 Task: Create a due date automation trigger when advanced on, on the tuesday of the week a card is due add dates not due today at 11:00 AM.
Action: Mouse moved to (1069, 82)
Screenshot: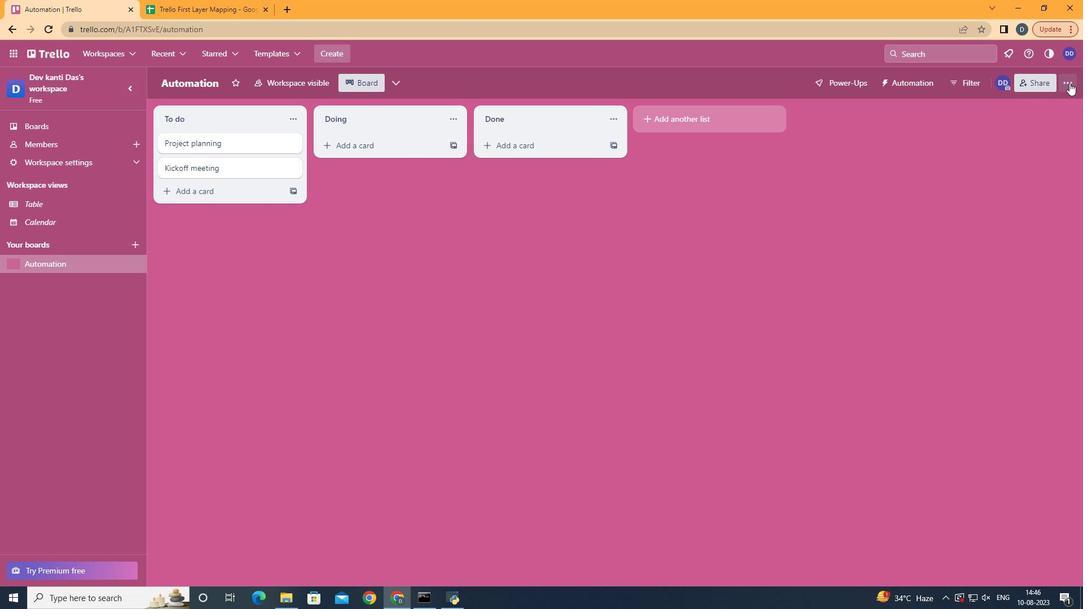 
Action: Mouse pressed left at (1069, 82)
Screenshot: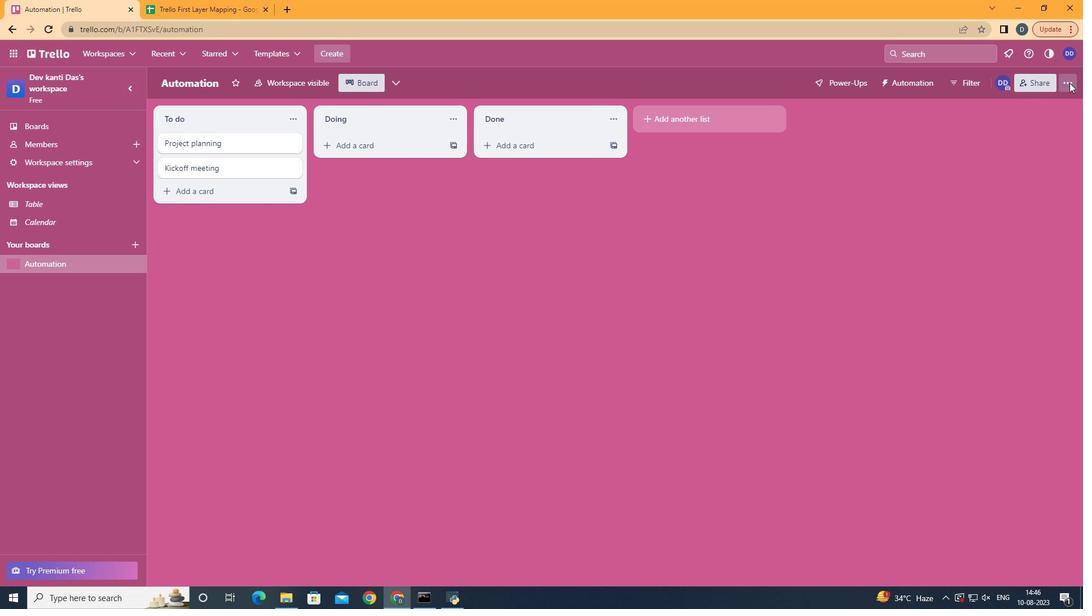 
Action: Mouse moved to (986, 240)
Screenshot: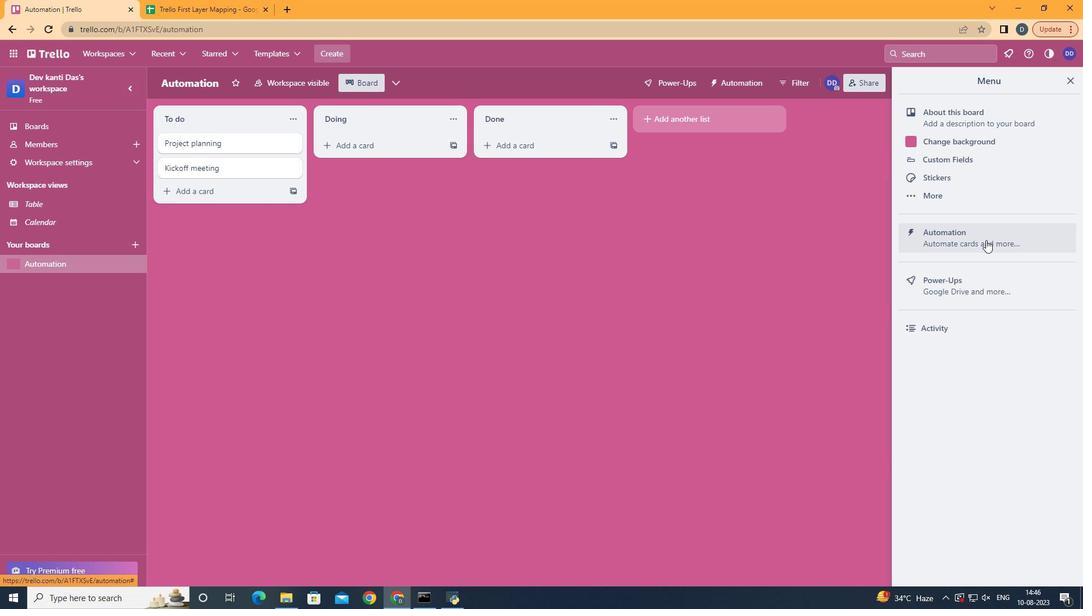 
Action: Mouse pressed left at (986, 240)
Screenshot: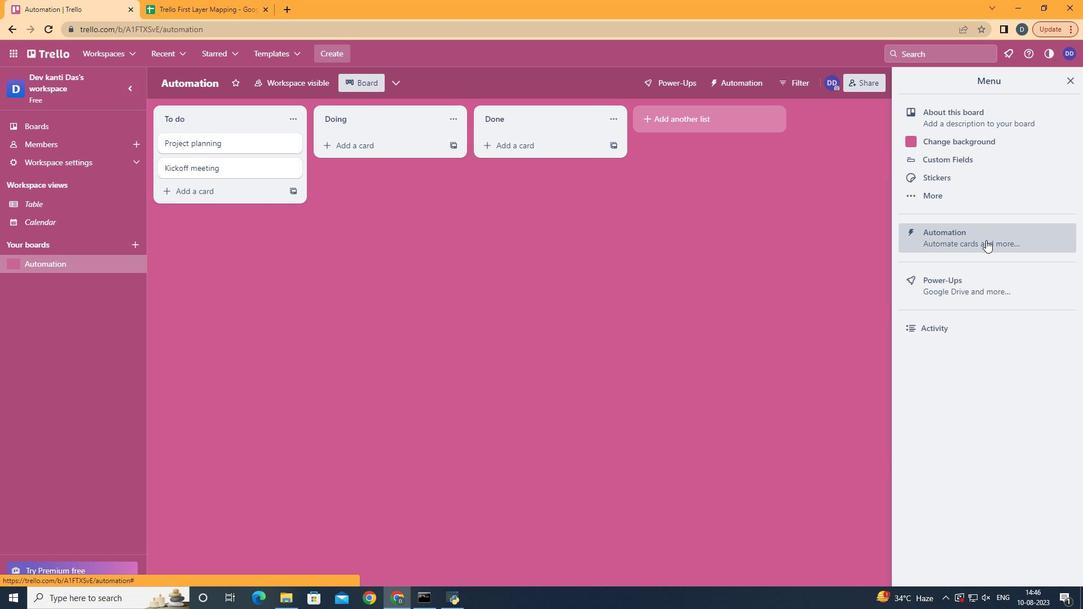 
Action: Mouse moved to (197, 229)
Screenshot: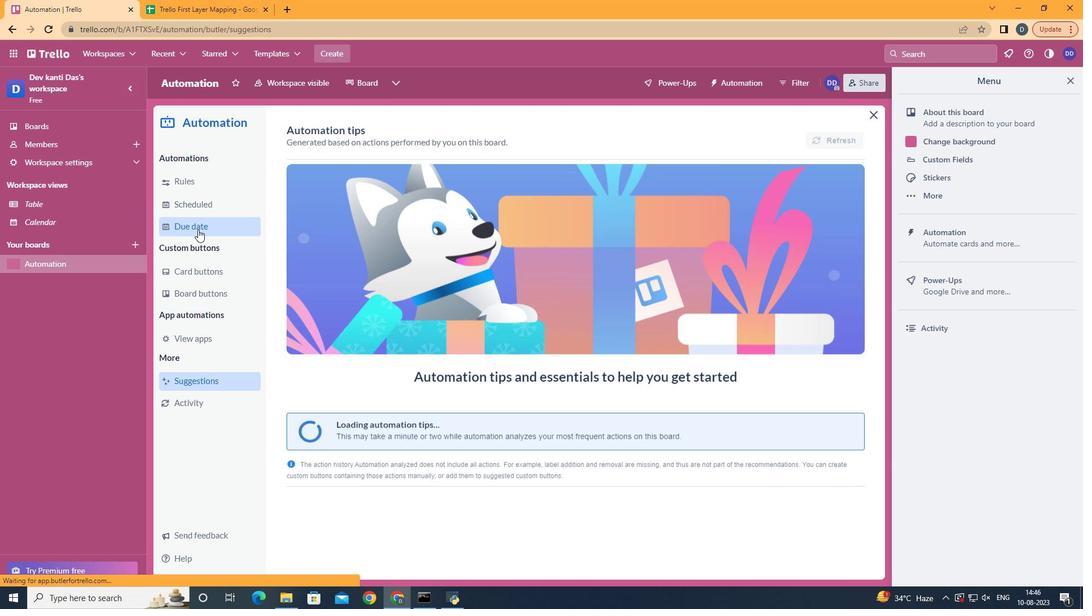 
Action: Mouse pressed left at (197, 229)
Screenshot: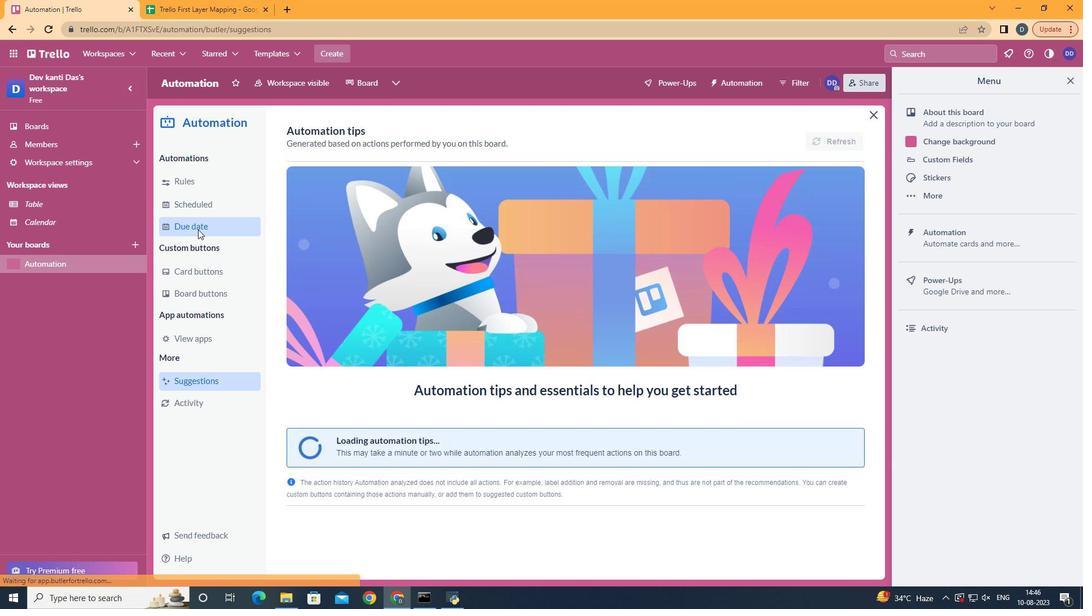 
Action: Mouse moved to (788, 133)
Screenshot: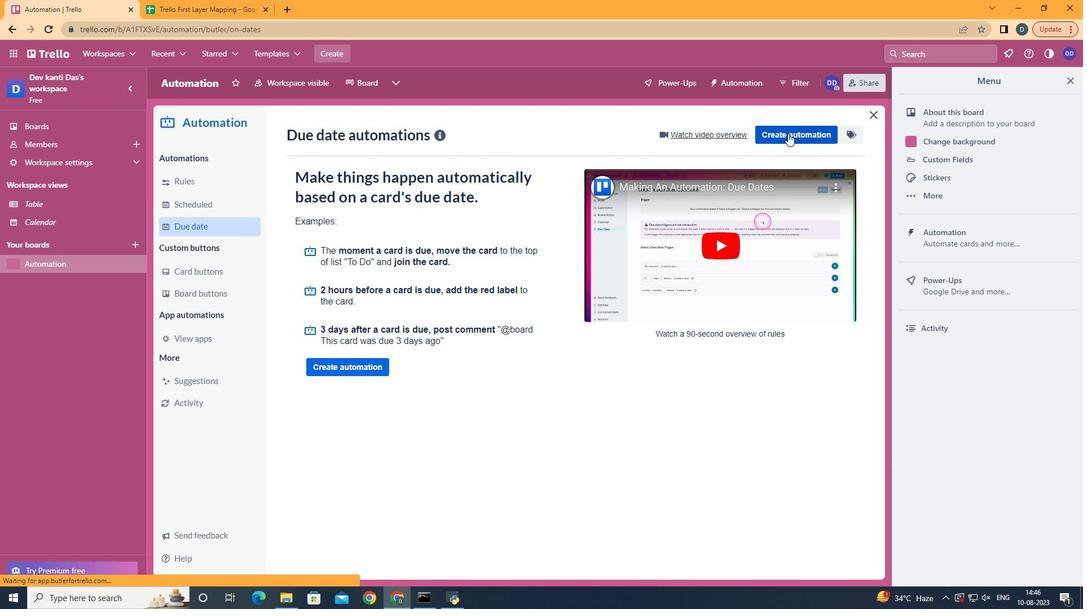 
Action: Mouse pressed left at (788, 133)
Screenshot: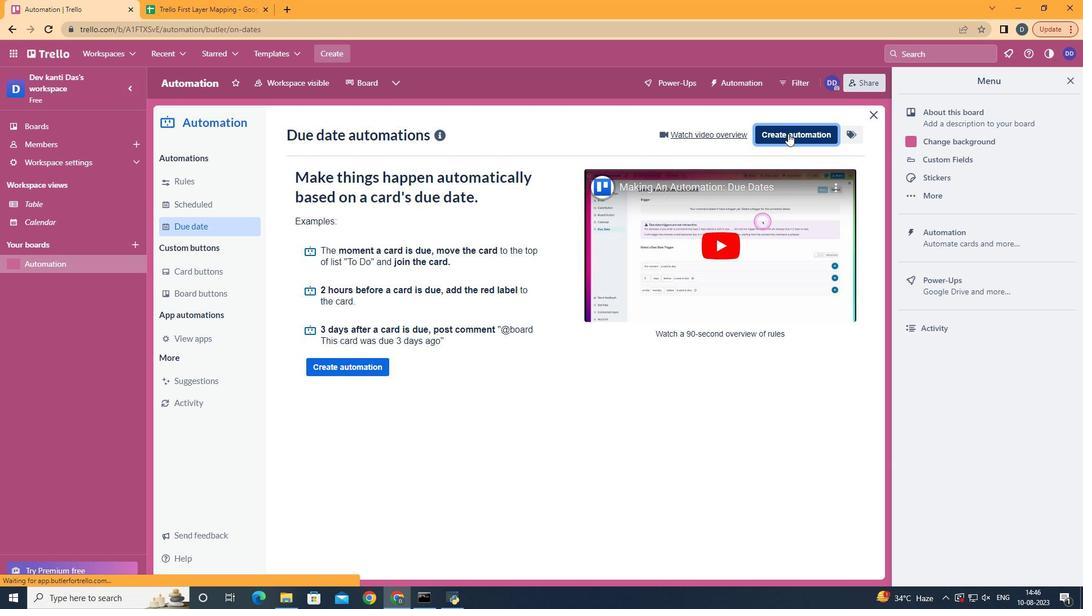 
Action: Mouse moved to (576, 239)
Screenshot: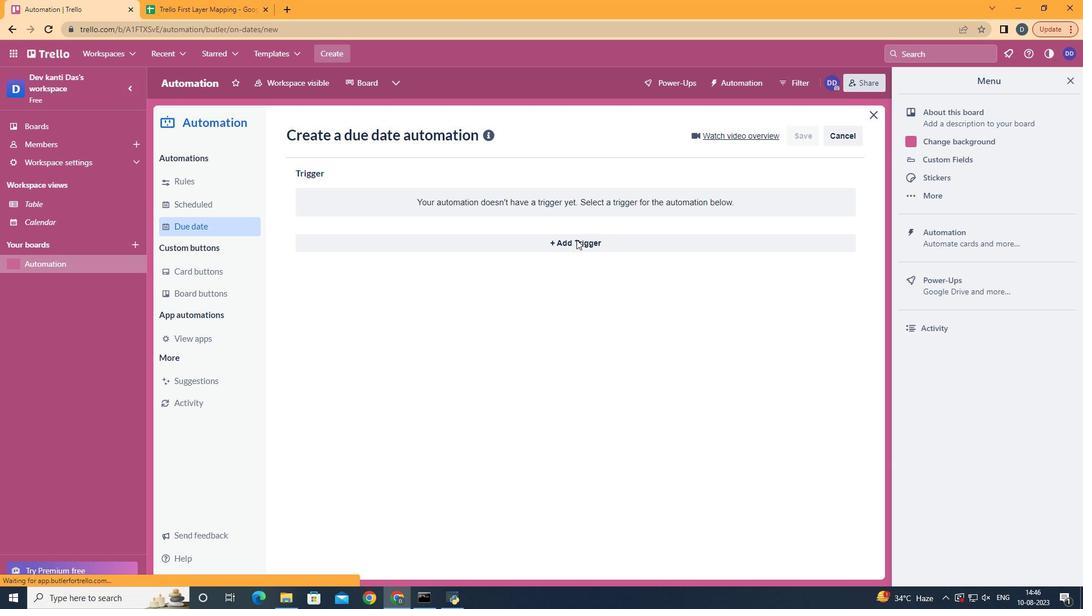 
Action: Mouse pressed left at (576, 239)
Screenshot: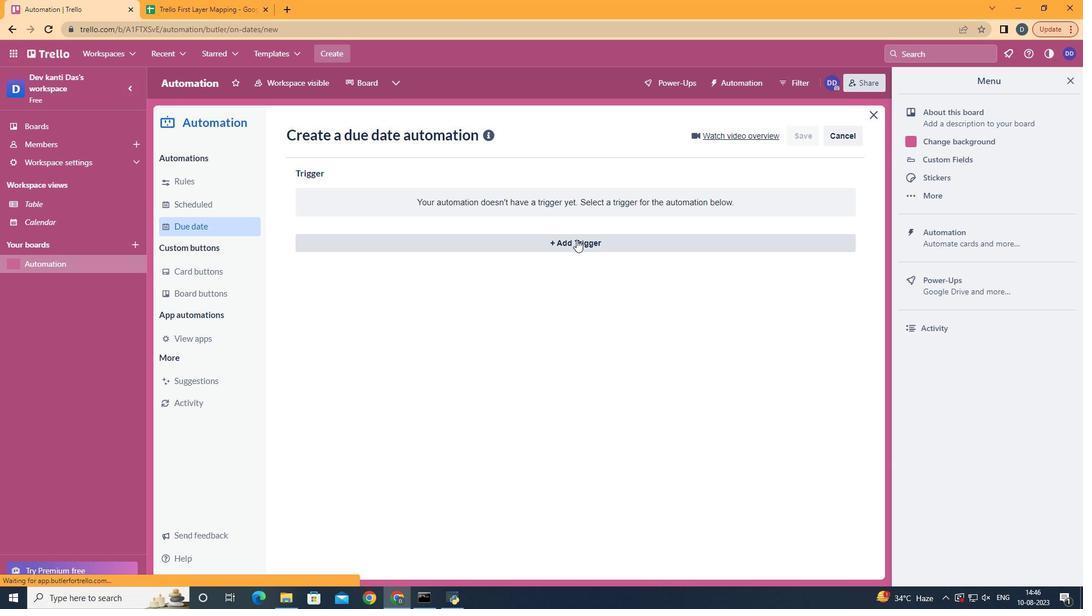 
Action: Mouse moved to (367, 317)
Screenshot: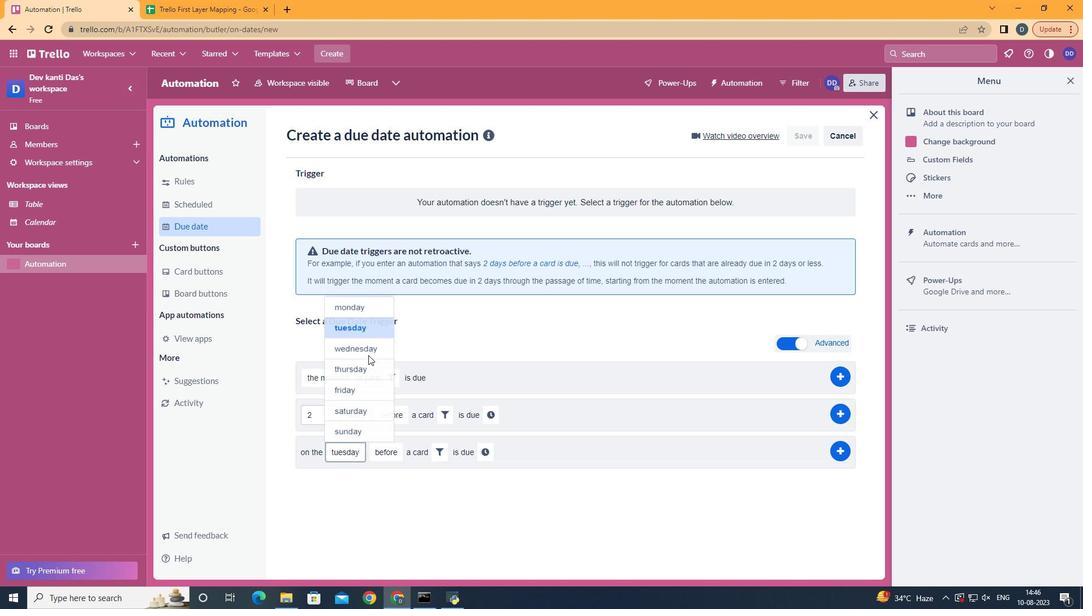 
Action: Mouse pressed left at (367, 317)
Screenshot: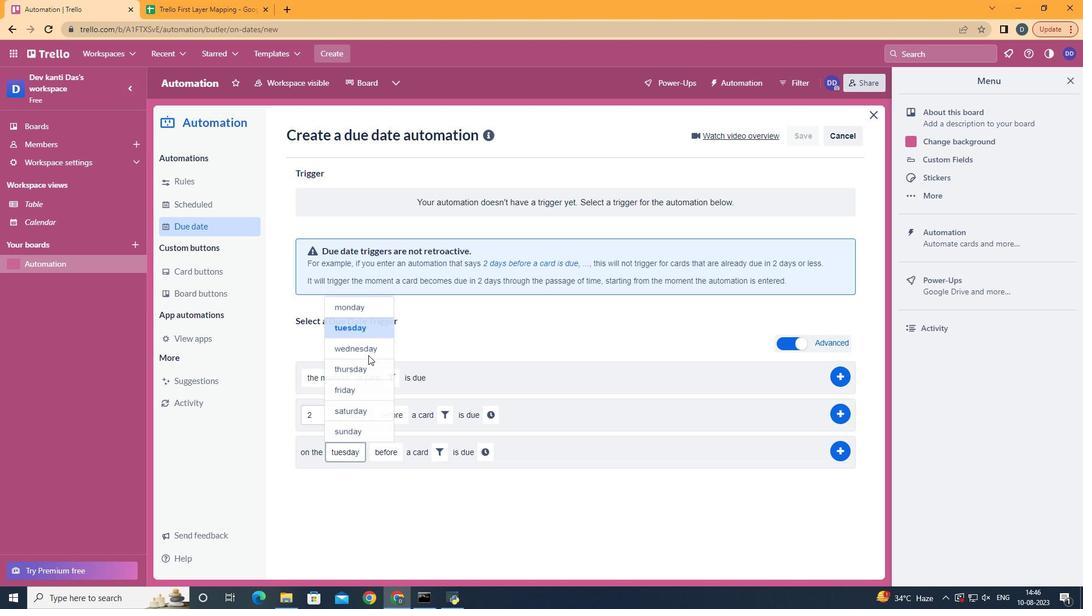 
Action: Mouse moved to (404, 515)
Screenshot: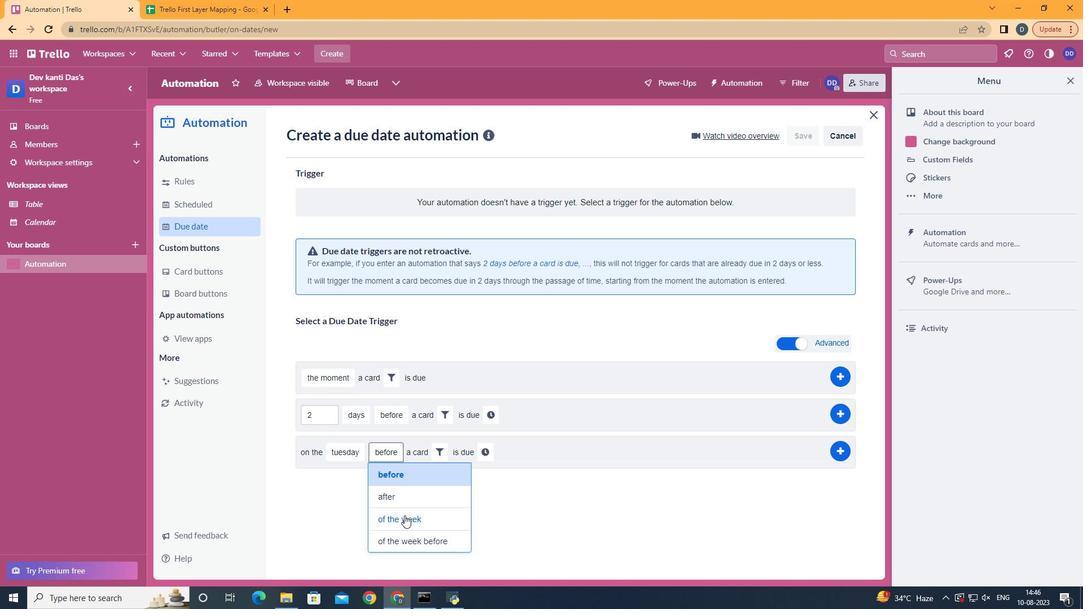 
Action: Mouse pressed left at (404, 515)
Screenshot: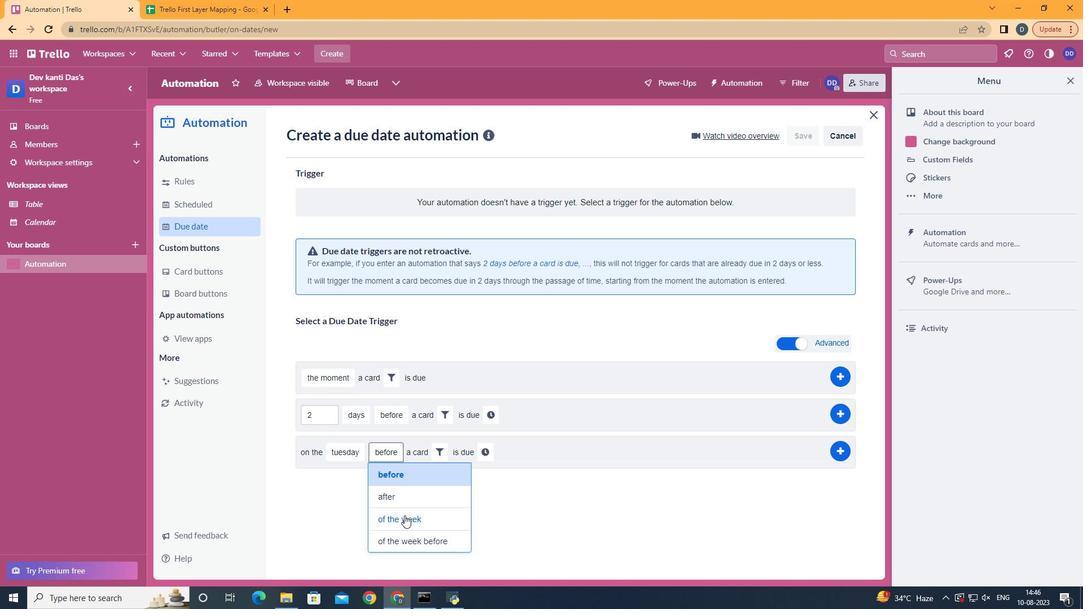 
Action: Mouse moved to (456, 456)
Screenshot: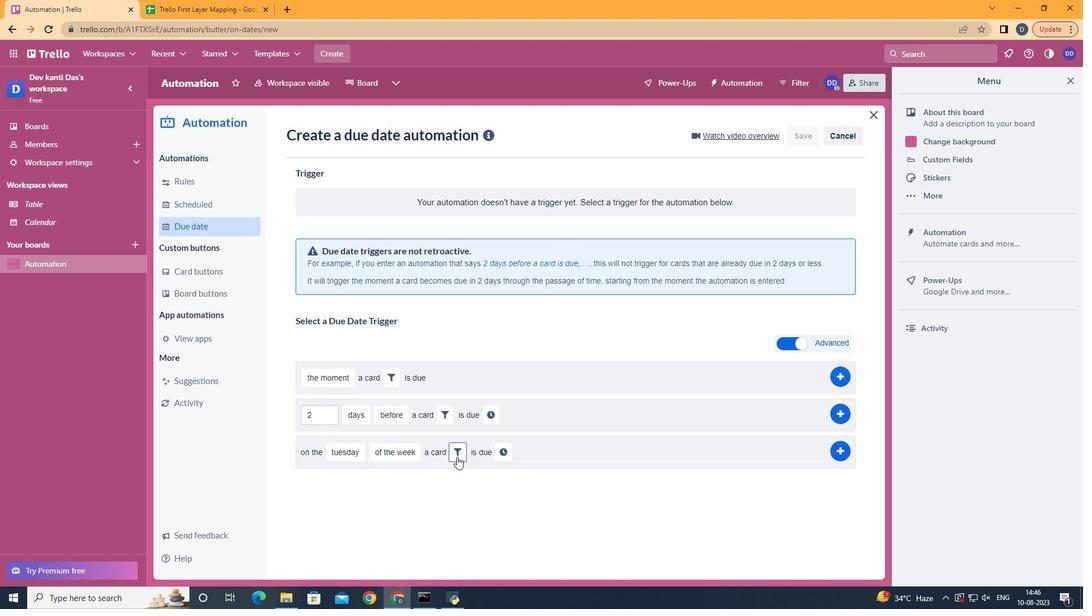 
Action: Mouse pressed left at (456, 456)
Screenshot: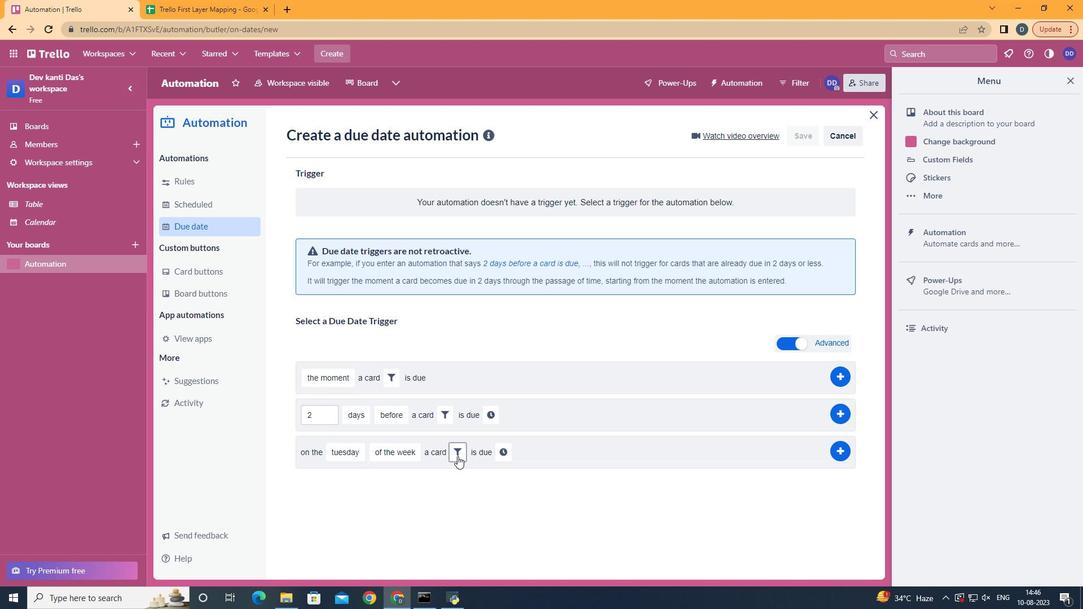 
Action: Mouse moved to (522, 486)
Screenshot: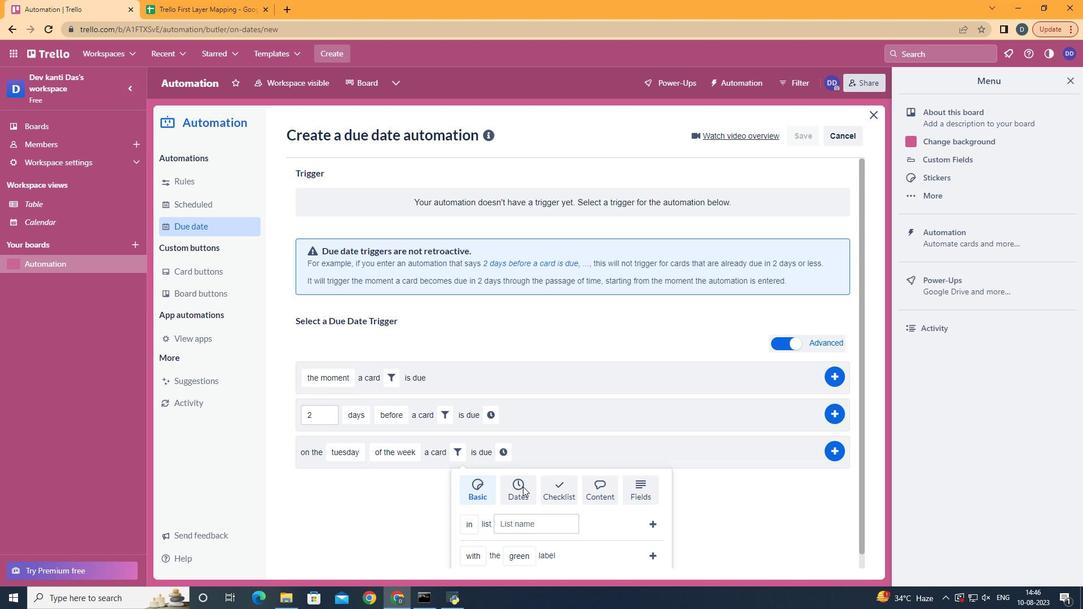 
Action: Mouse pressed left at (522, 486)
Screenshot: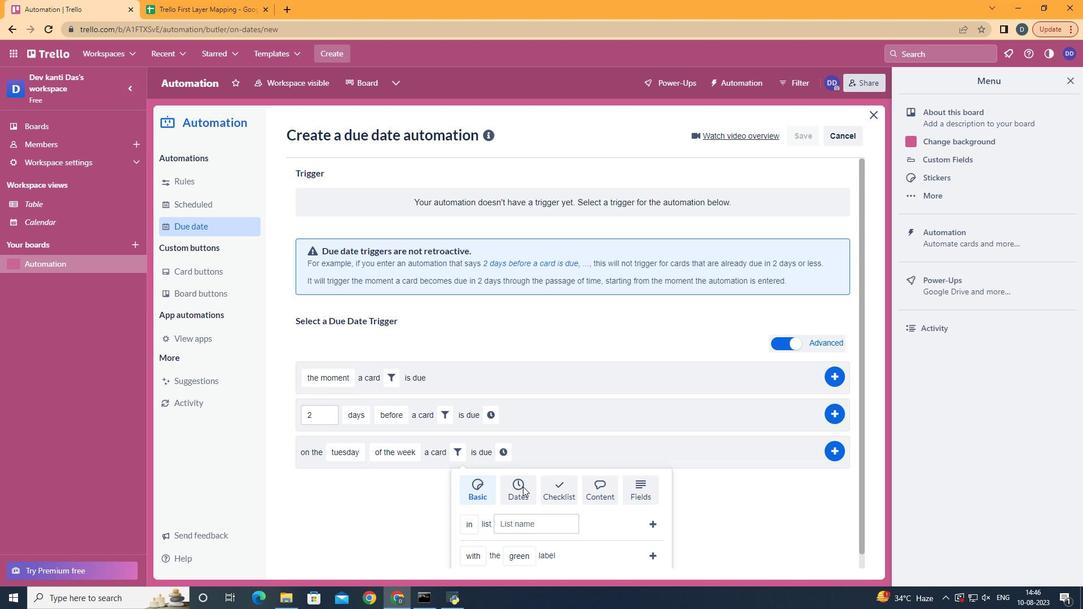 
Action: Mouse scrolled (522, 486) with delta (0, 0)
Screenshot: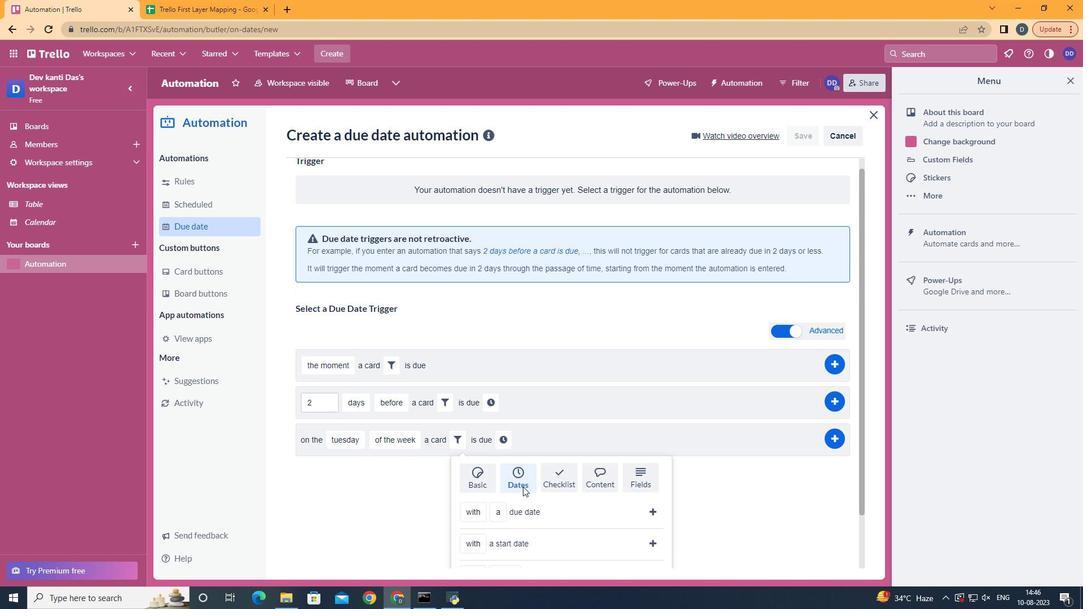 
Action: Mouse scrolled (522, 486) with delta (0, 0)
Screenshot: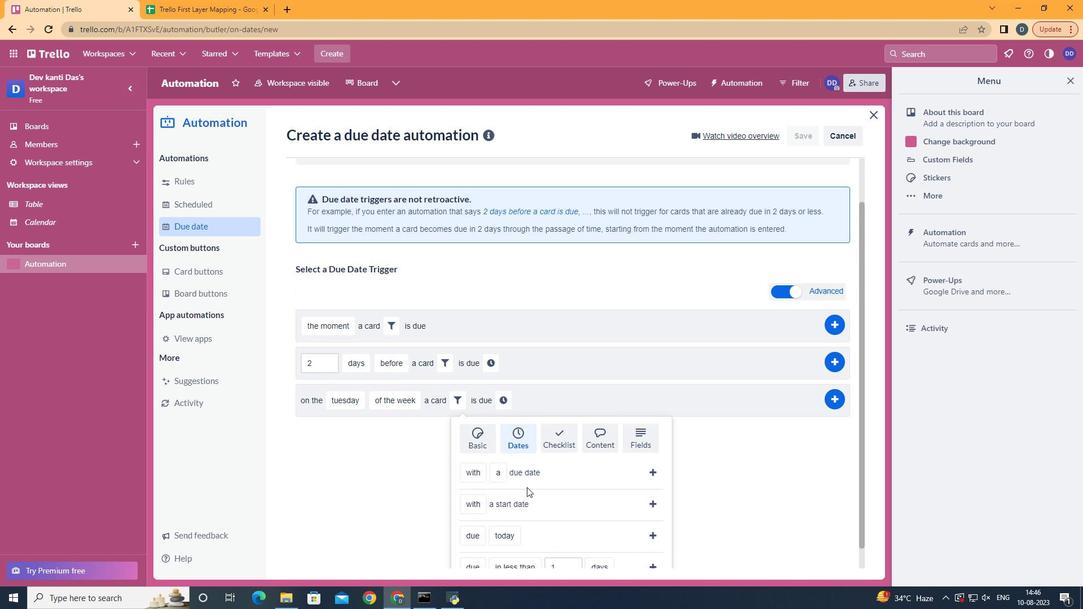 
Action: Mouse scrolled (522, 486) with delta (0, 0)
Screenshot: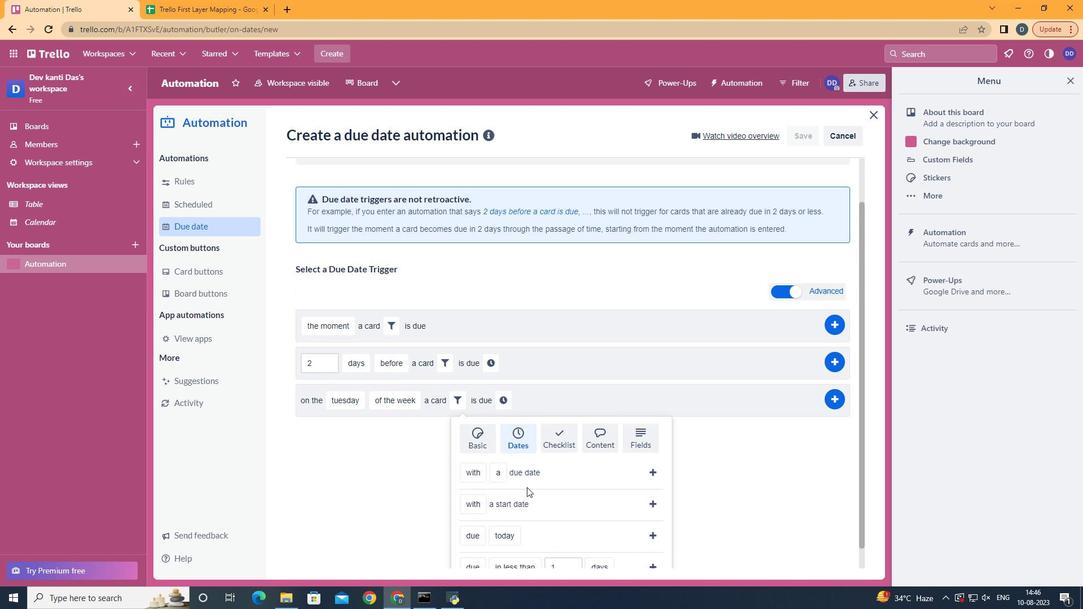 
Action: Mouse scrolled (522, 486) with delta (0, 0)
Screenshot: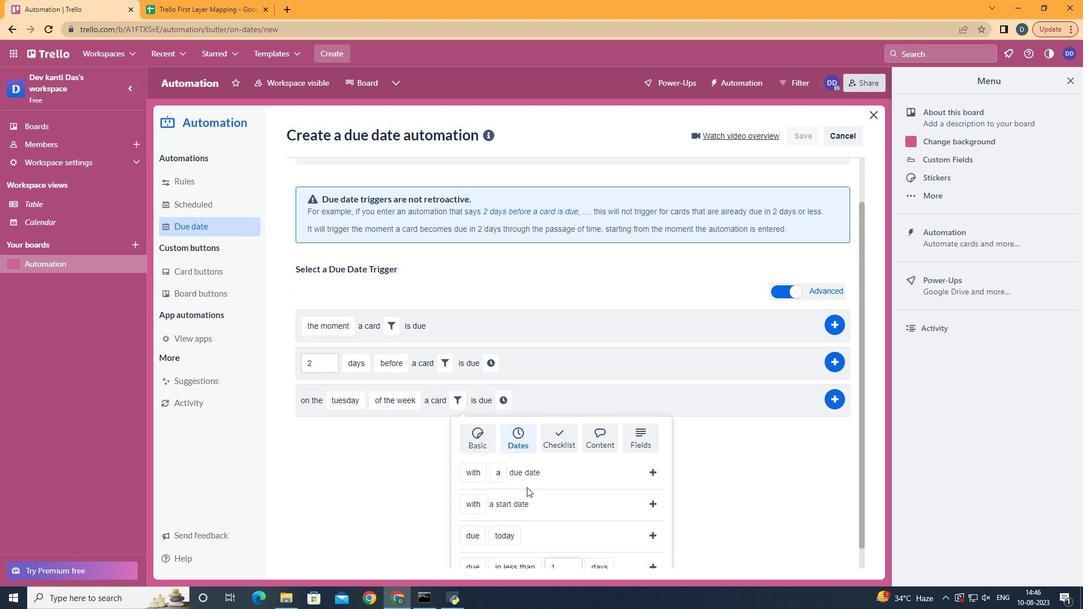 
Action: Mouse scrolled (522, 486) with delta (0, 0)
Screenshot: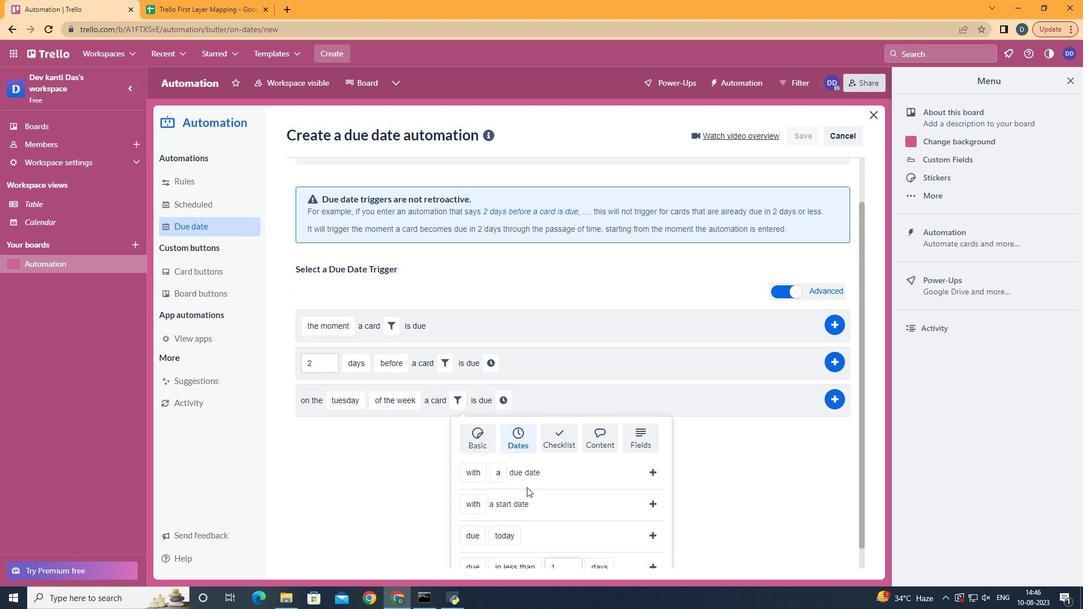
Action: Mouse moved to (485, 450)
Screenshot: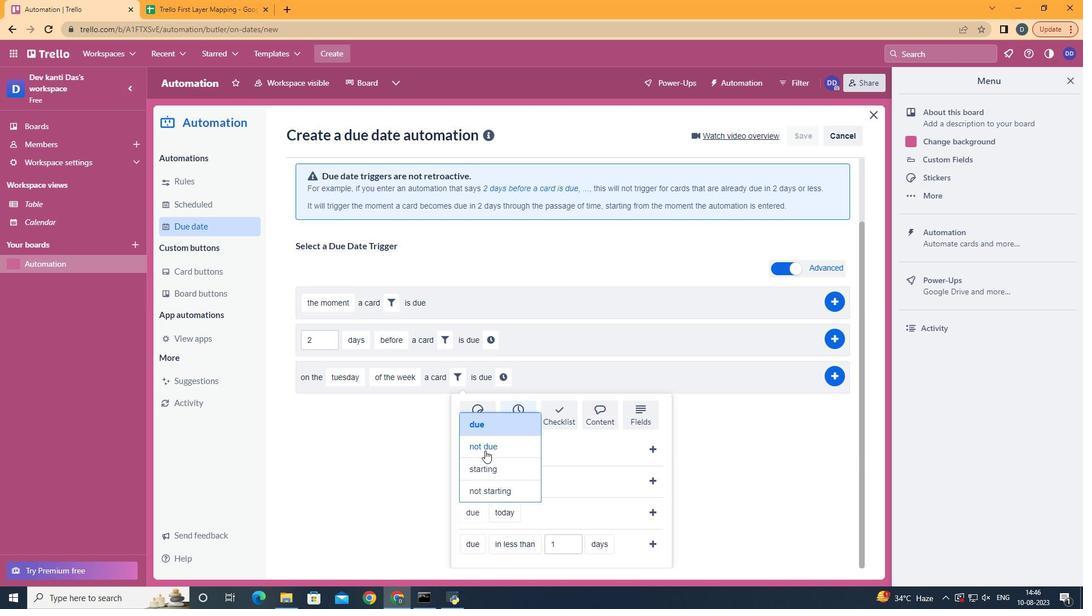 
Action: Mouse pressed left at (485, 450)
Screenshot: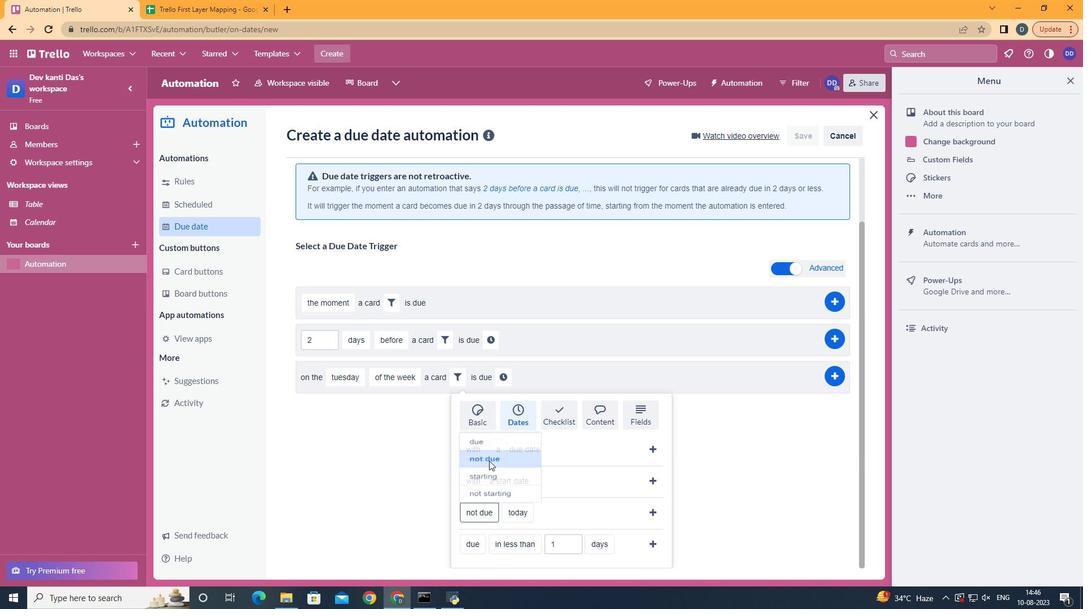 
Action: Mouse moved to (657, 507)
Screenshot: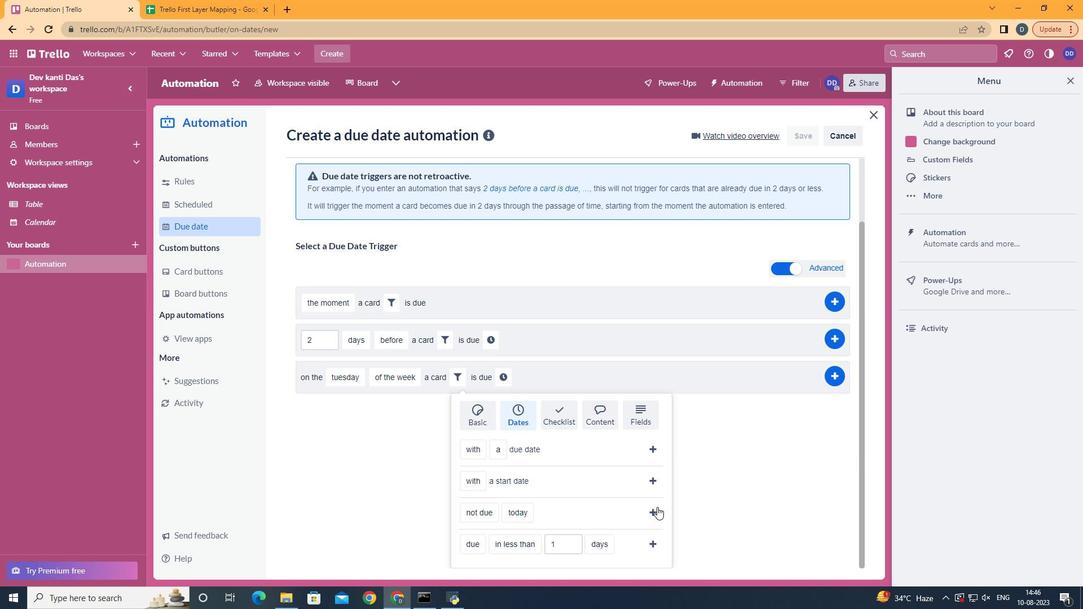 
Action: Mouse pressed left at (657, 507)
Screenshot: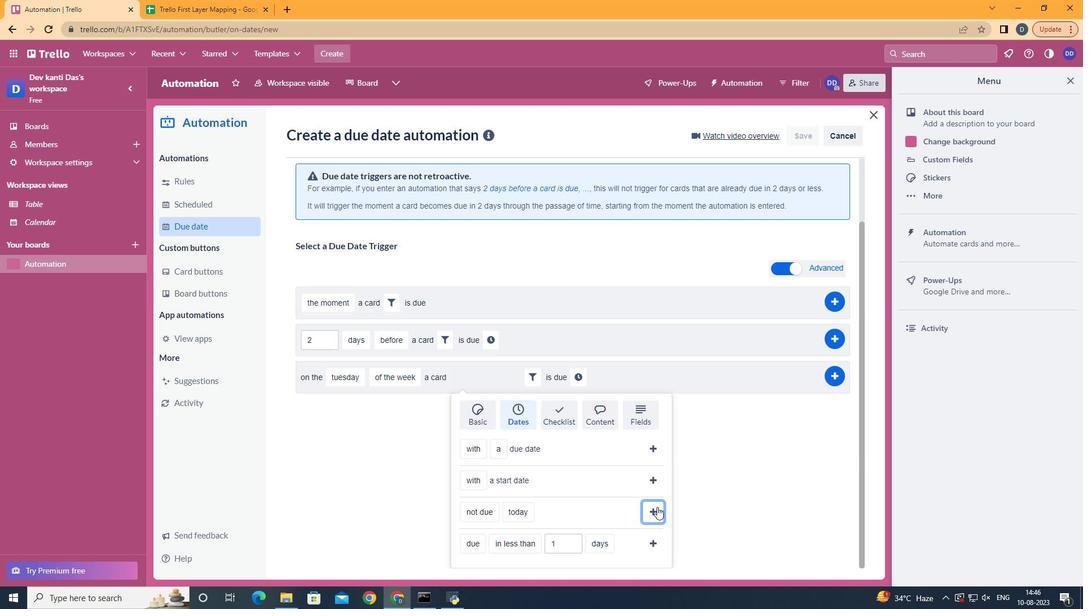 
Action: Mouse moved to (582, 454)
Screenshot: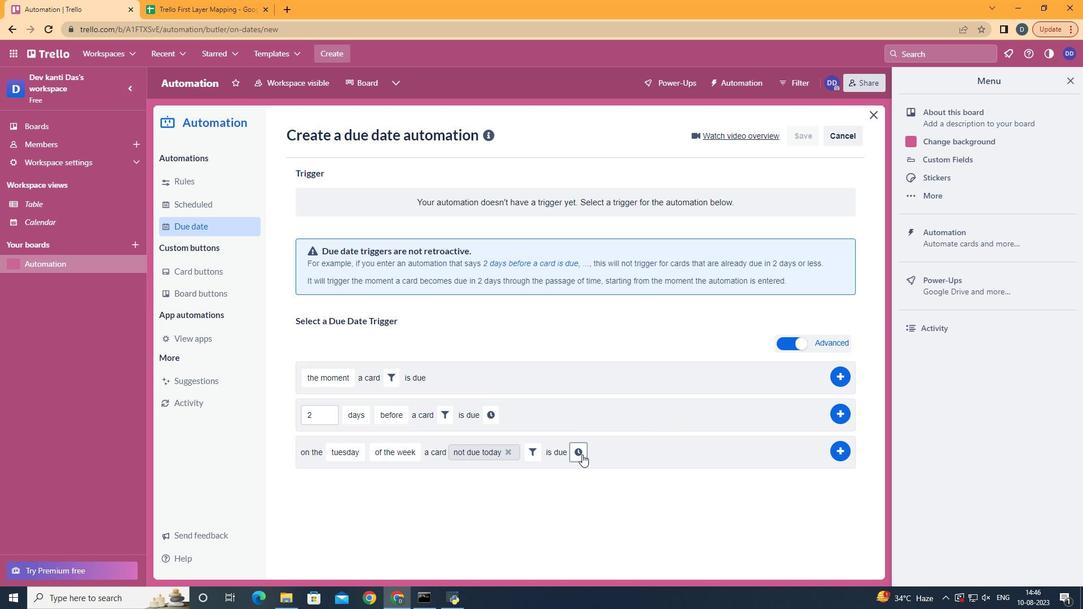 
Action: Mouse pressed left at (582, 454)
Screenshot: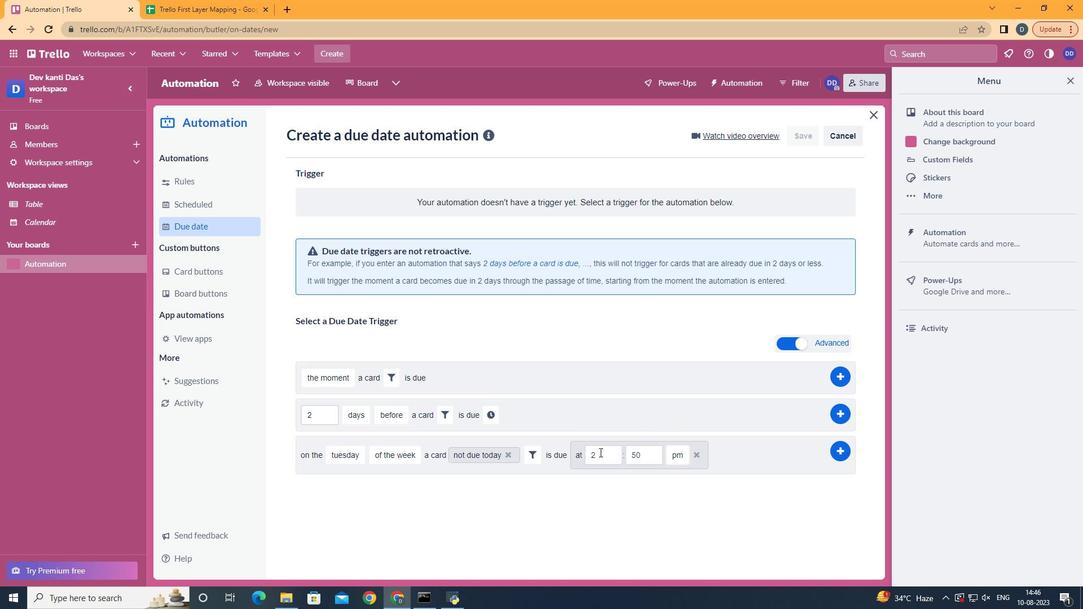 
Action: Mouse moved to (604, 451)
Screenshot: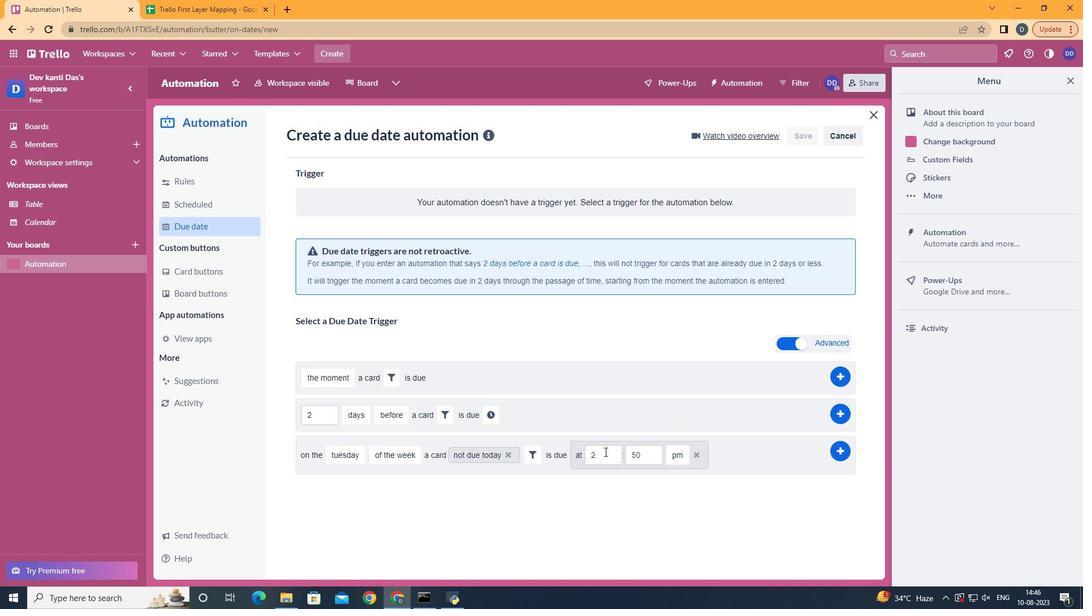 
Action: Mouse pressed left at (604, 451)
Screenshot: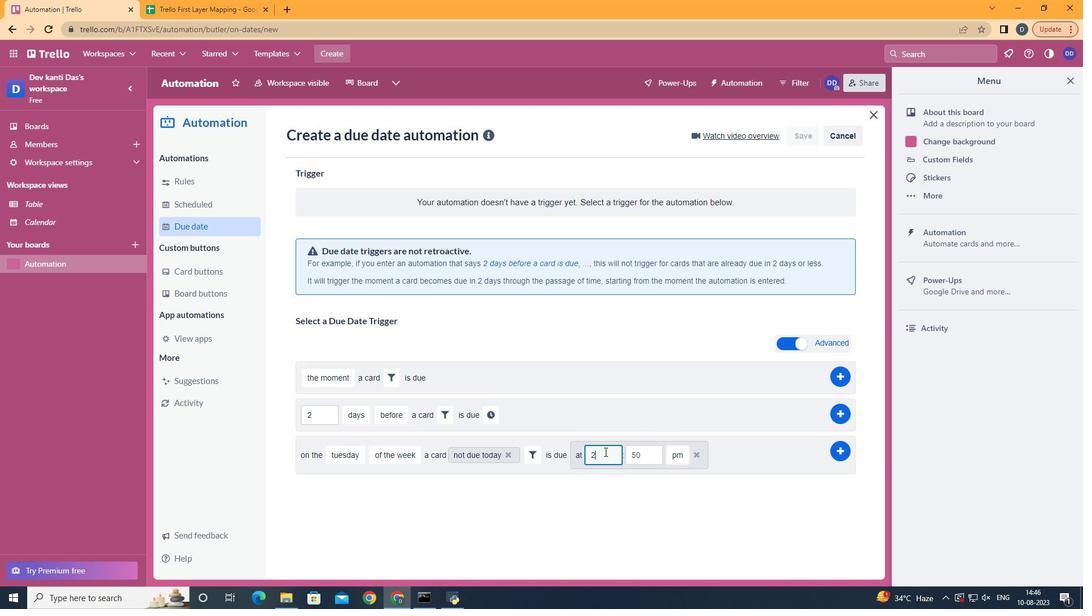 
Action: Mouse moved to (600, 452)
Screenshot: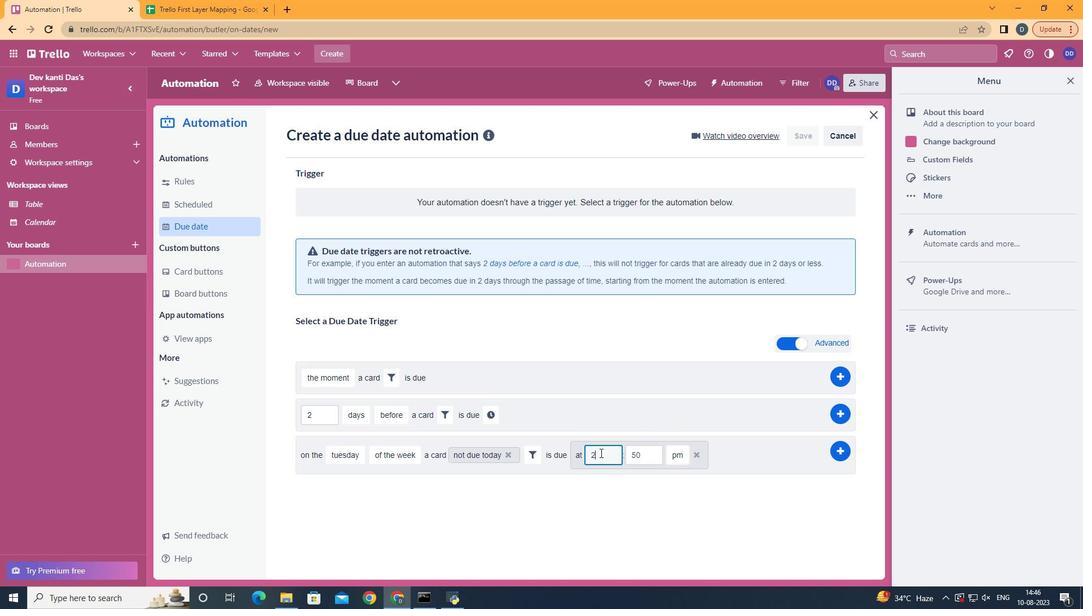 
Action: Key pressed <Key.backspace>11
Screenshot: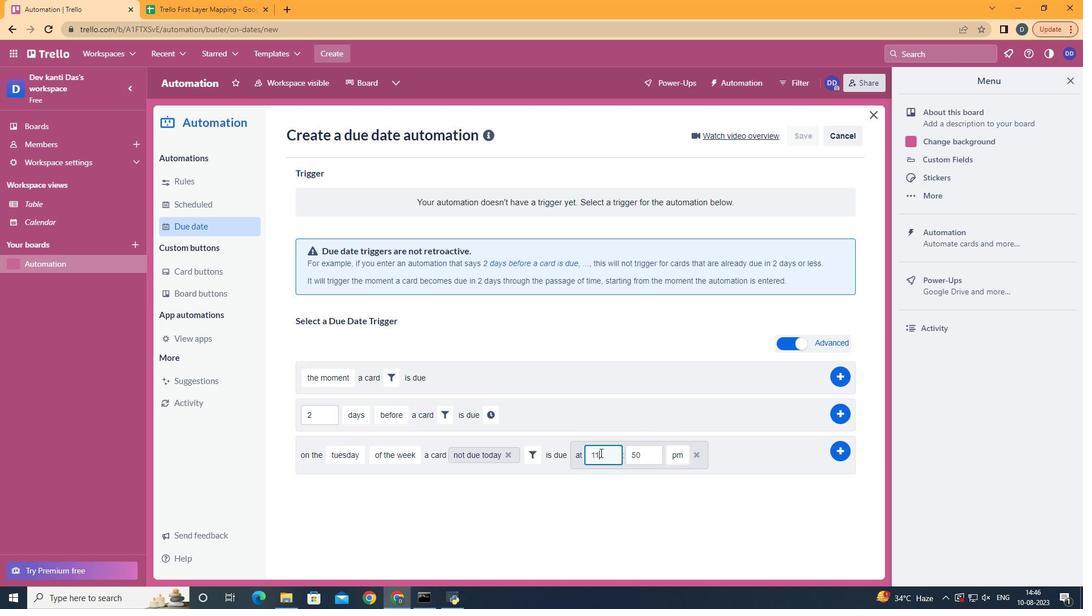 
Action: Mouse moved to (649, 459)
Screenshot: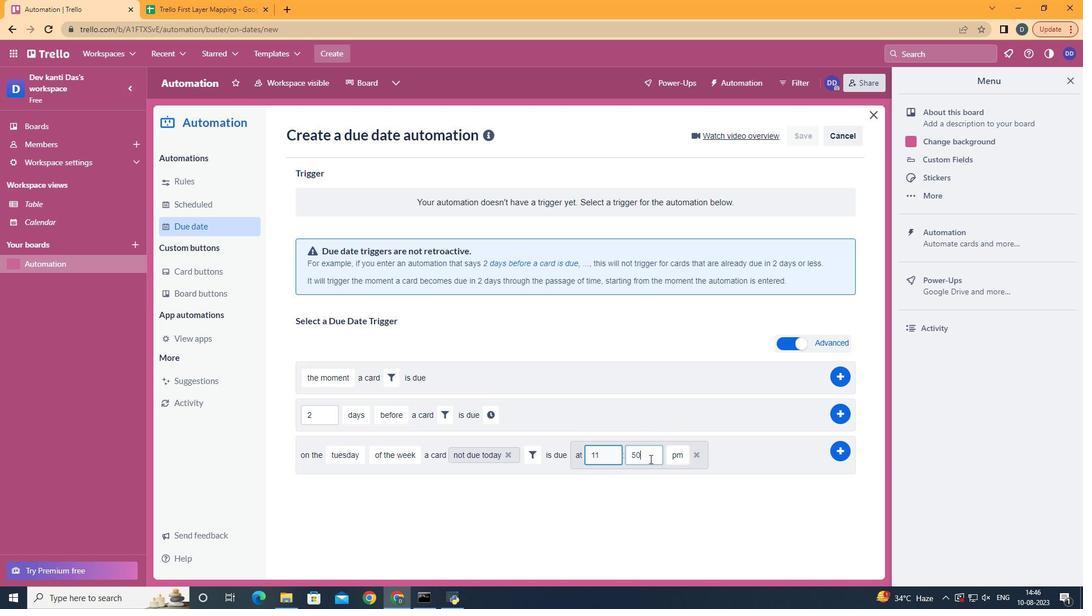 
Action: Mouse pressed left at (649, 459)
Screenshot: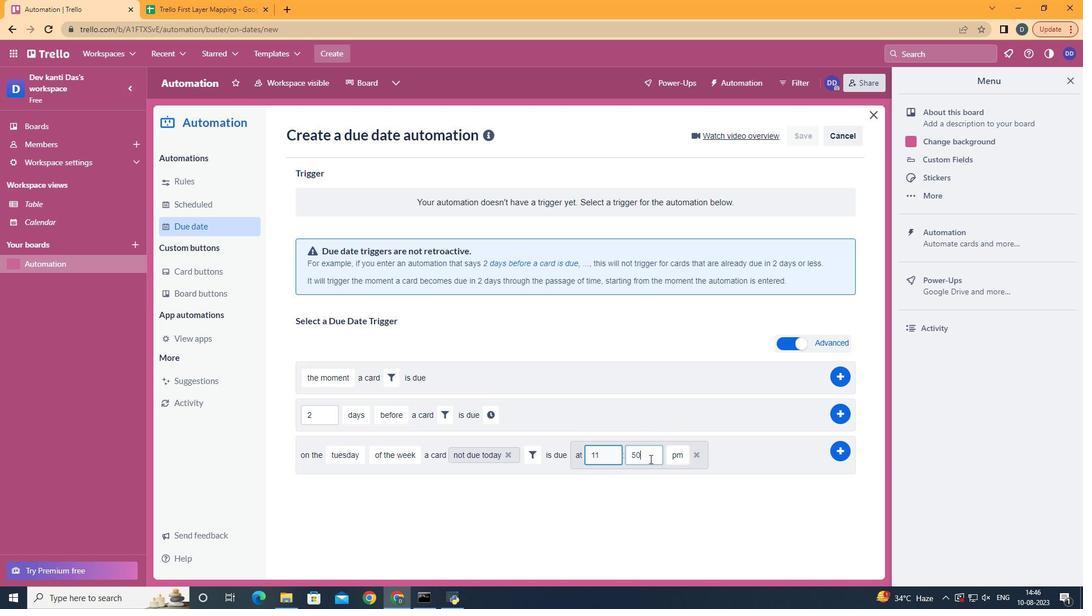 
Action: Key pressed <Key.backspace>
Screenshot: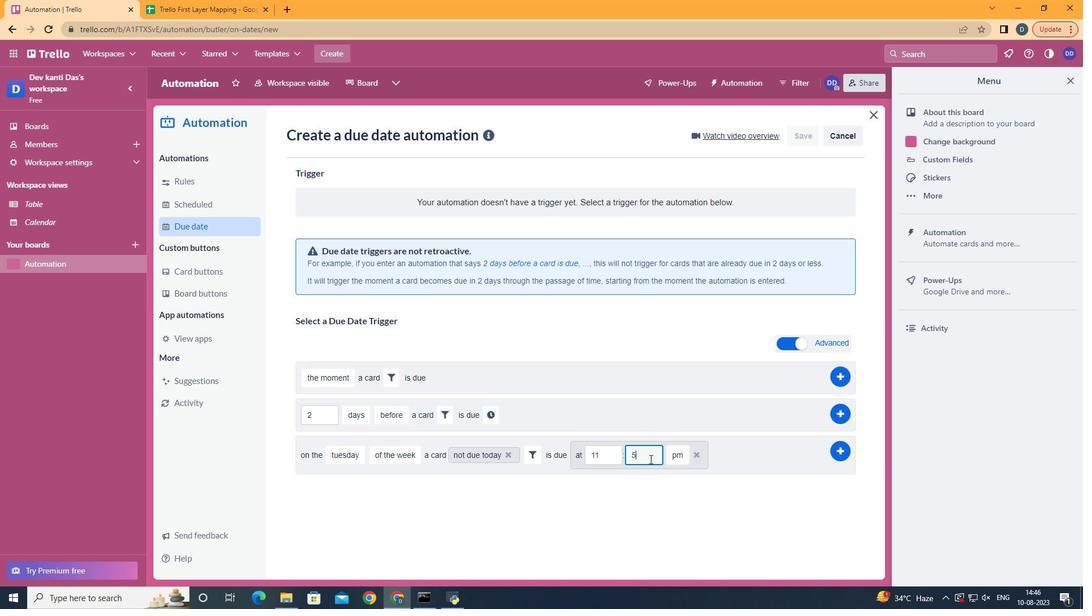 
Action: Mouse moved to (652, 460)
Screenshot: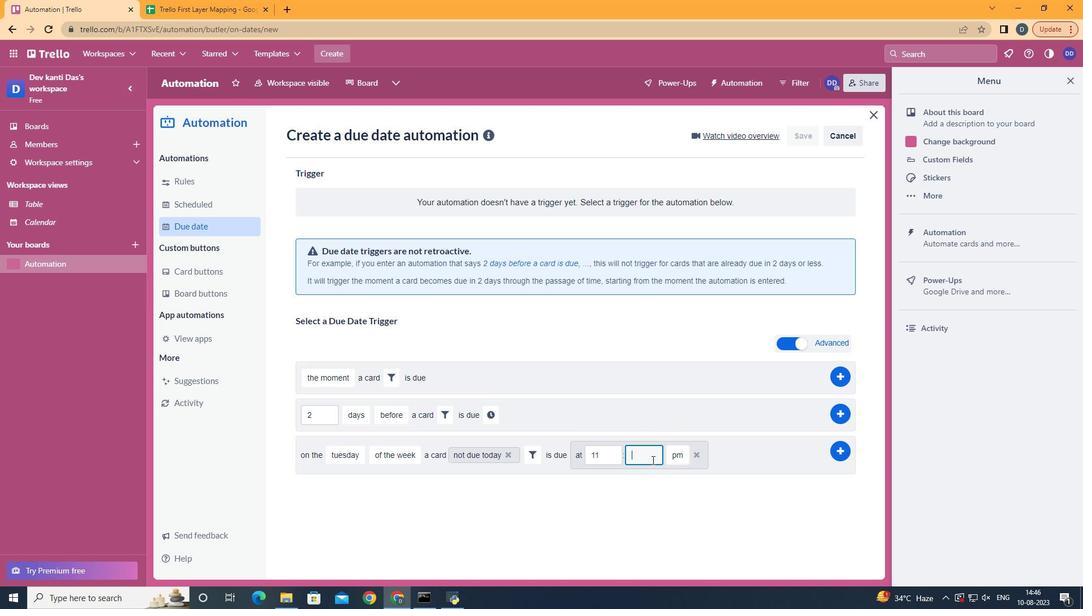 
Action: Key pressed <Key.backspace>00
Screenshot: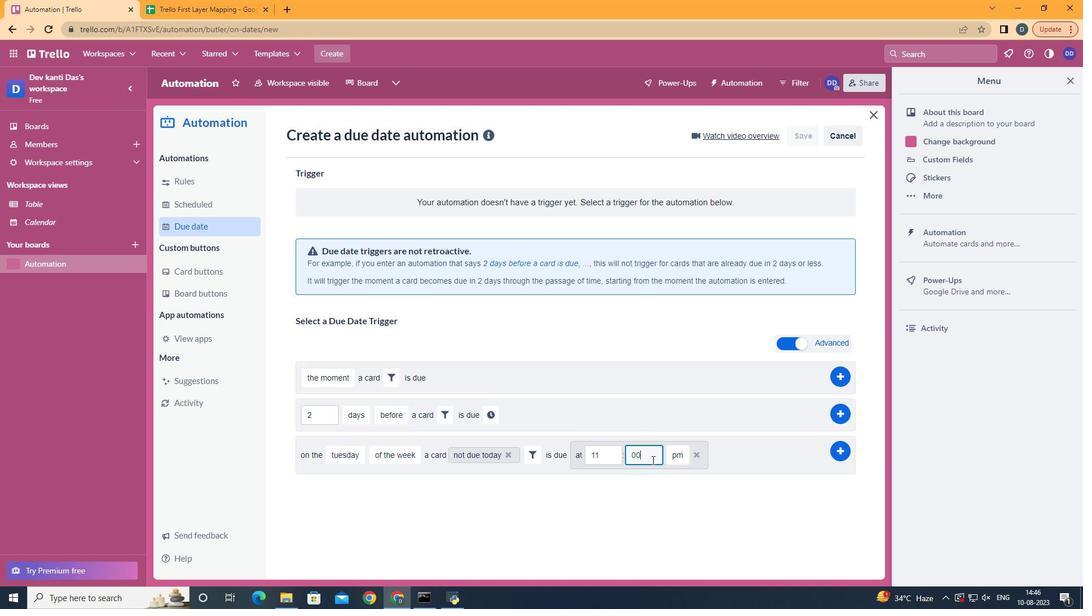 
Action: Mouse moved to (683, 483)
Screenshot: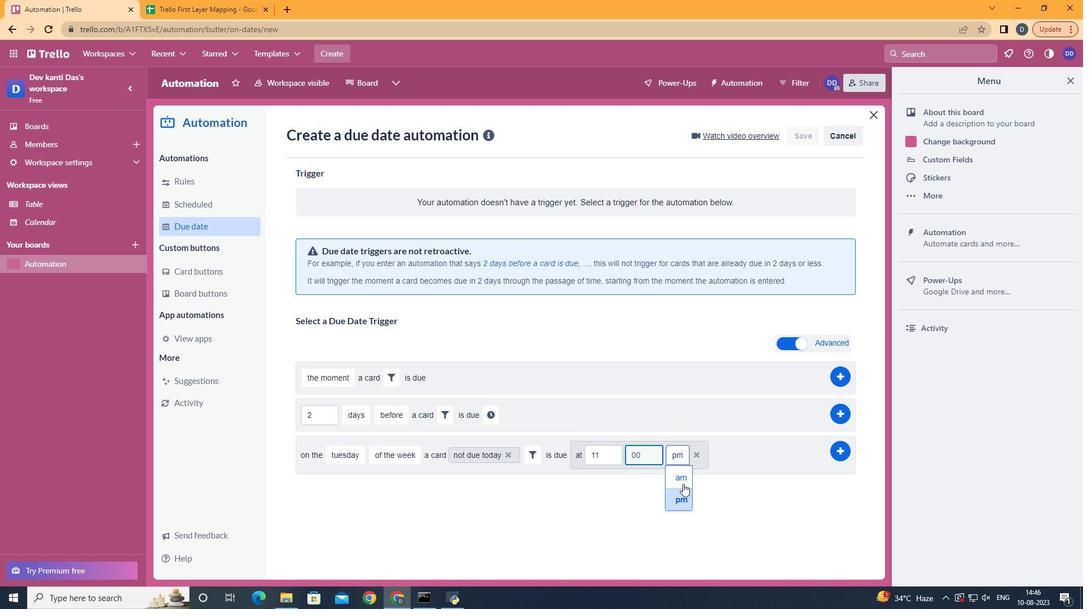 
Action: Mouse pressed left at (683, 483)
Screenshot: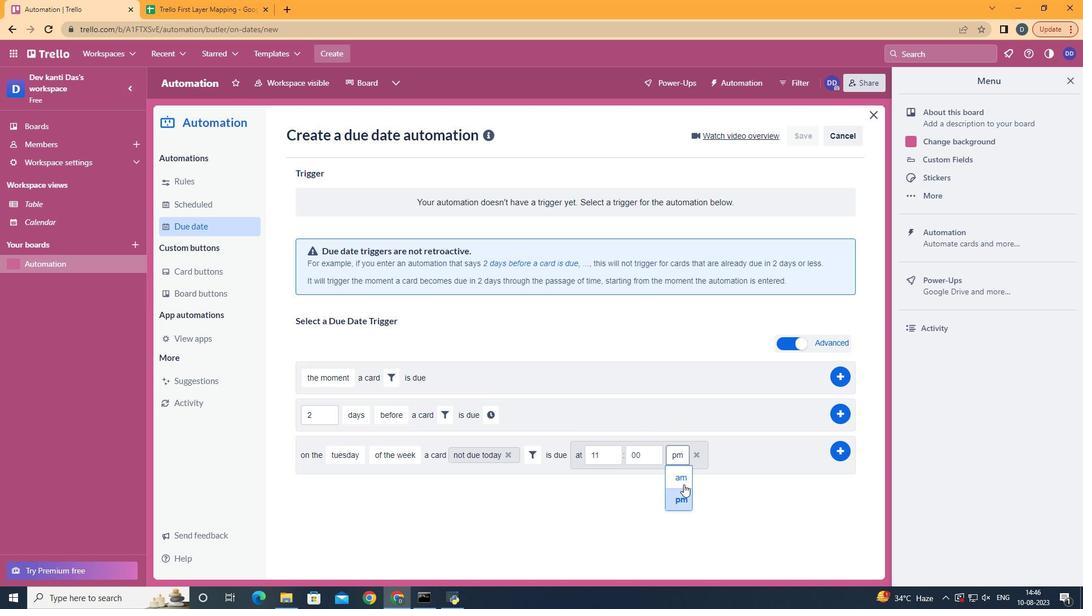 
Action: Mouse moved to (838, 451)
Screenshot: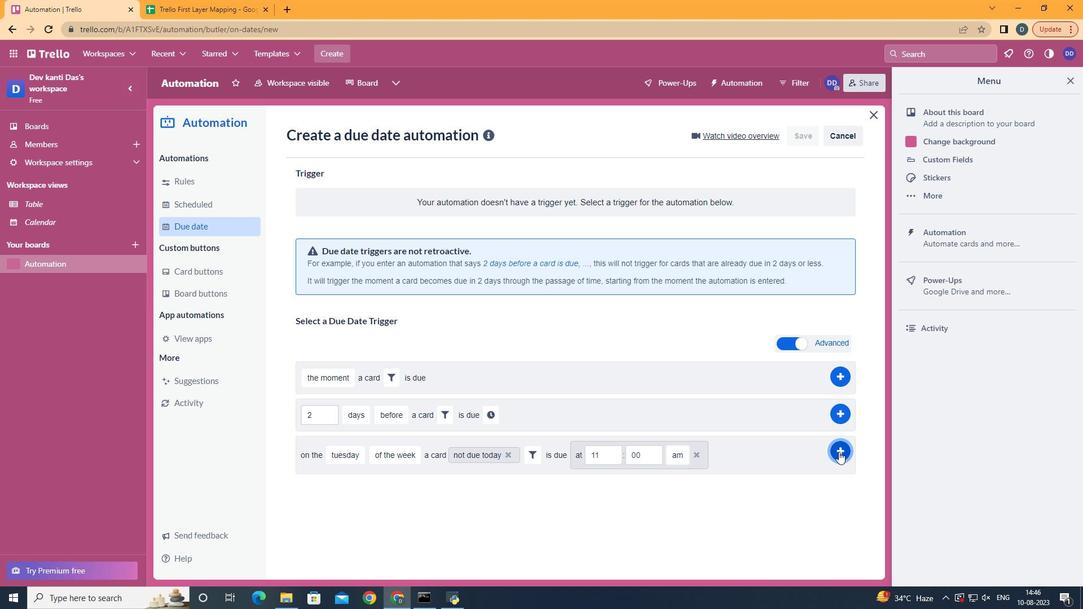
Action: Mouse pressed left at (838, 451)
Screenshot: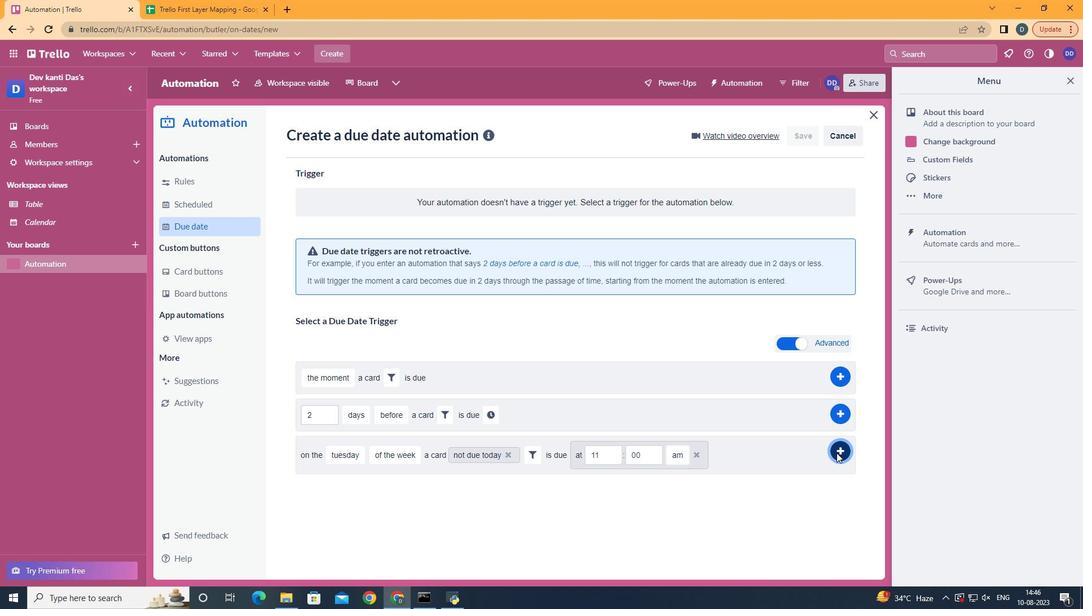 
Action: Mouse moved to (611, 248)
Screenshot: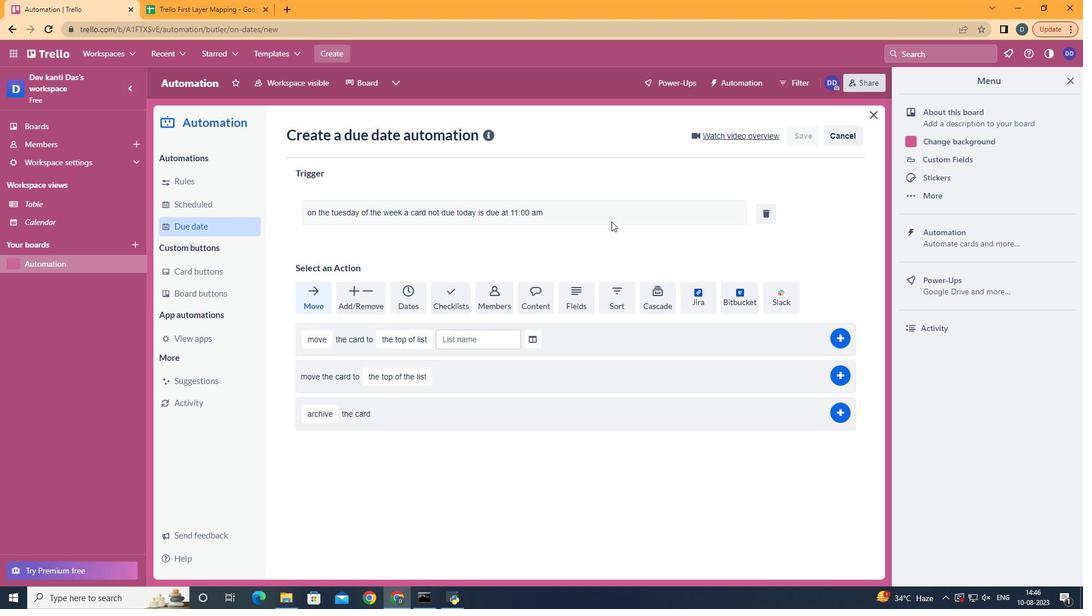 
